 Task: In the  document Journalingfile.pdf change page color to  'Voilet'. Insert watermark  'Do not copy ' Apply Font Style in watermark Georgia
Action: Mouse moved to (296, 436)
Screenshot: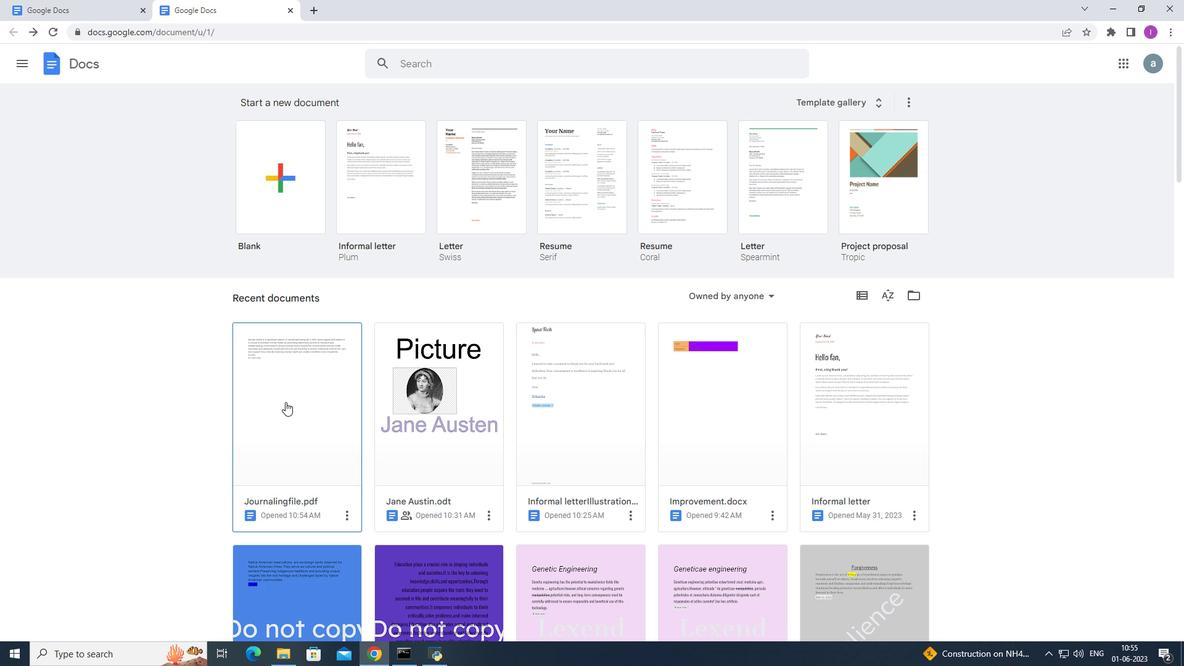 
Action: Mouse pressed left at (296, 436)
Screenshot: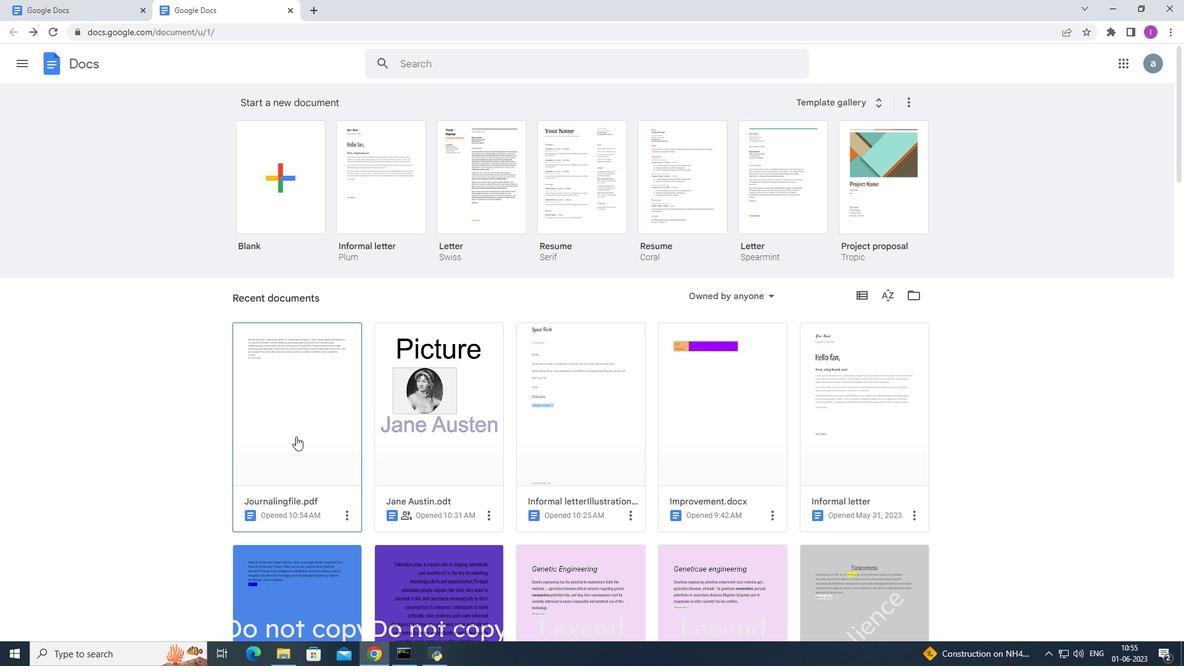
Action: Mouse moved to (48, 72)
Screenshot: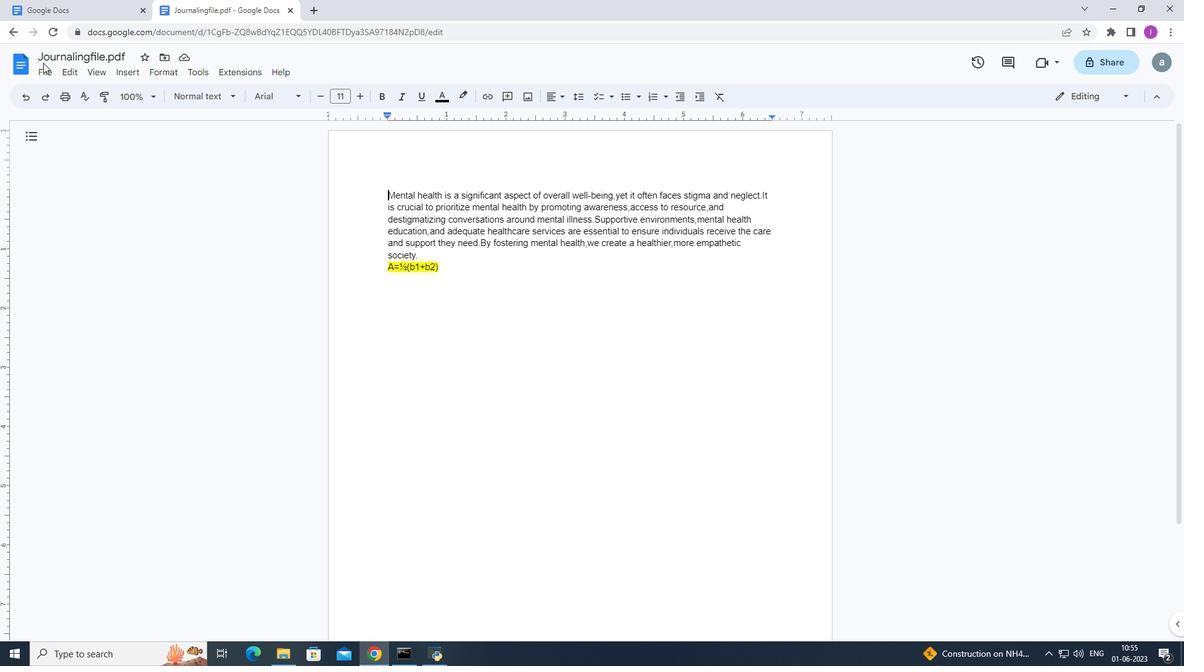 
Action: Mouse pressed left at (48, 72)
Screenshot: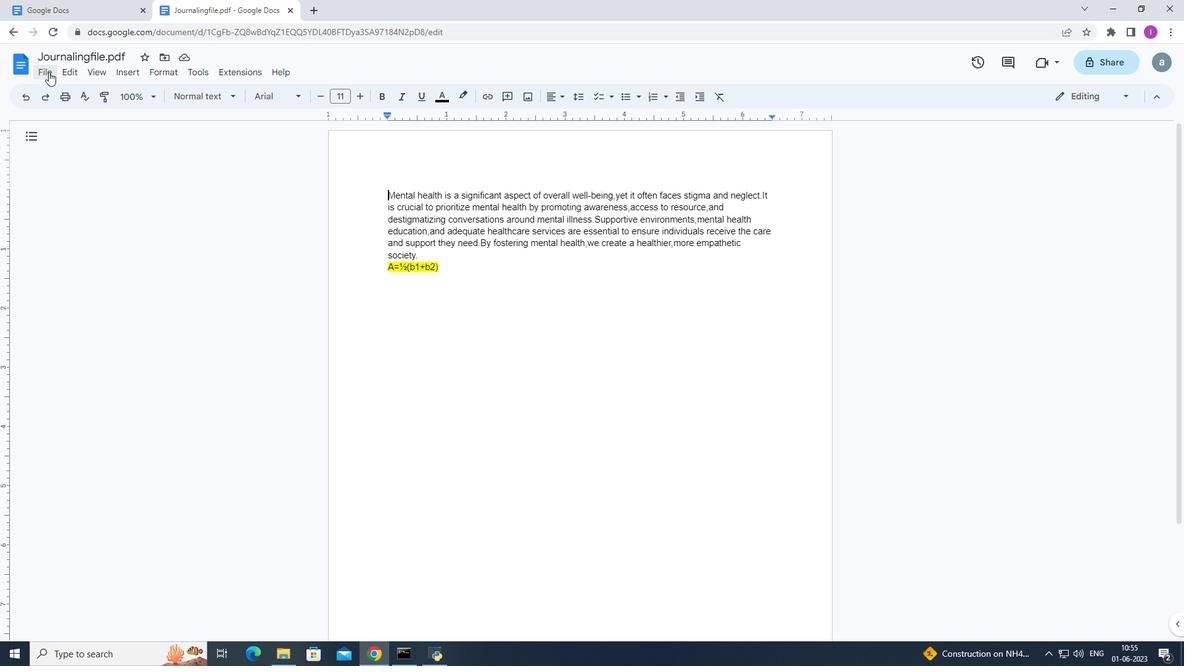 
Action: Mouse moved to (130, 410)
Screenshot: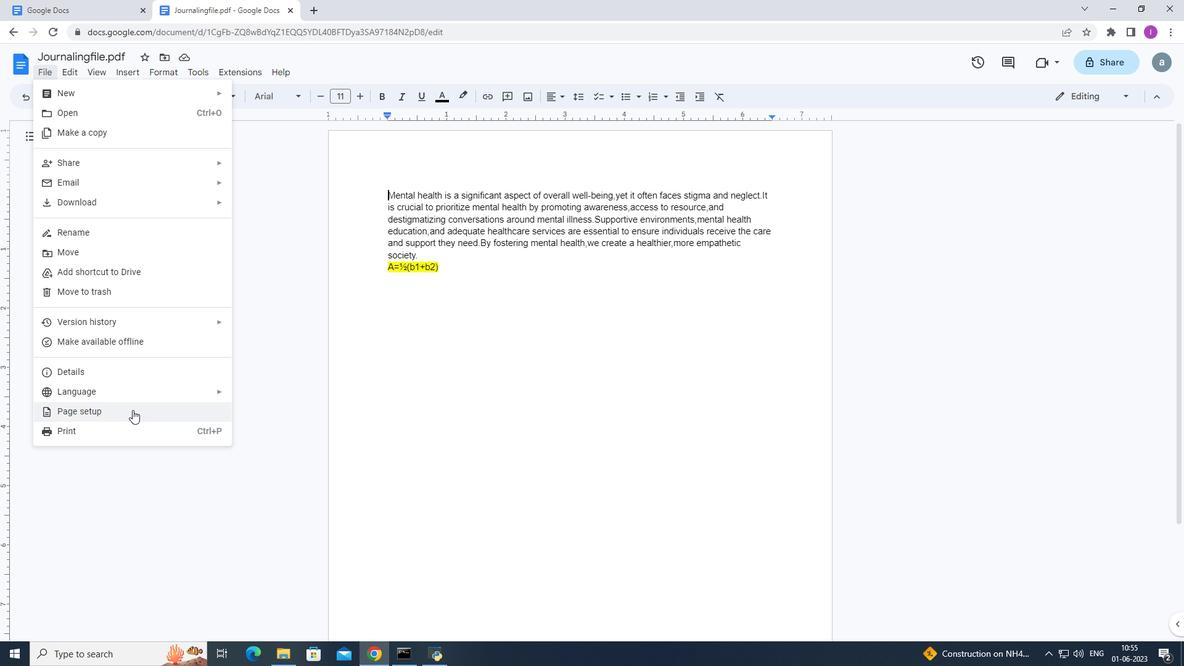 
Action: Mouse pressed left at (130, 410)
Screenshot: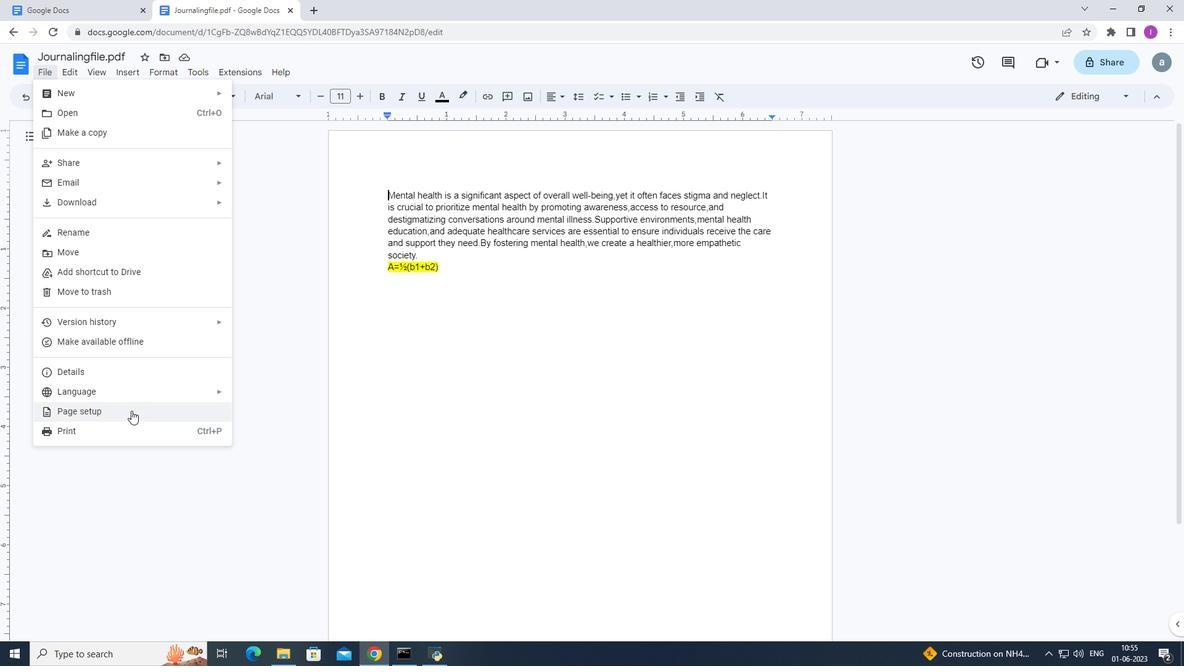 
Action: Mouse moved to (498, 421)
Screenshot: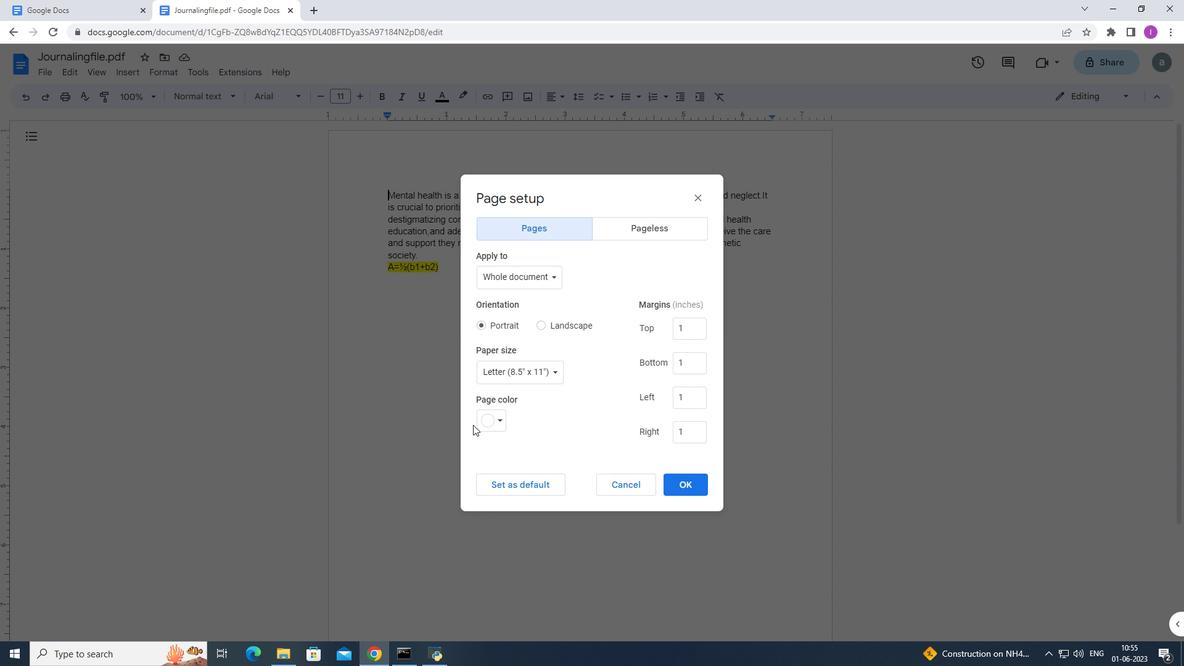 
Action: Mouse pressed left at (498, 421)
Screenshot: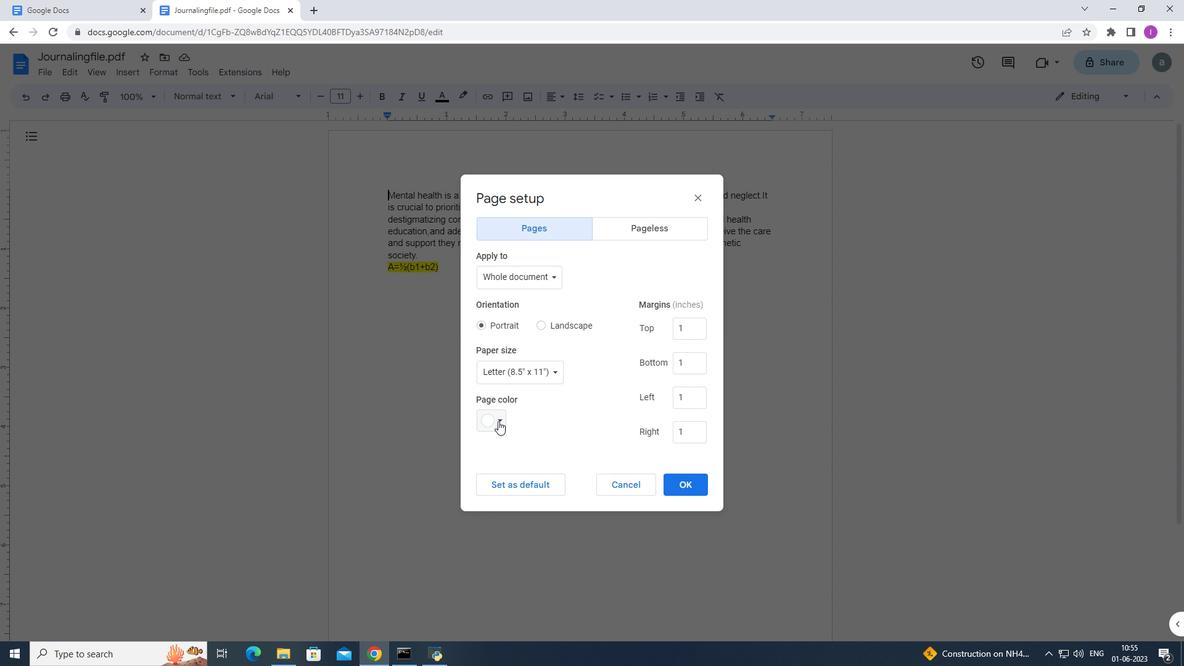 
Action: Mouse pressed left at (498, 421)
Screenshot: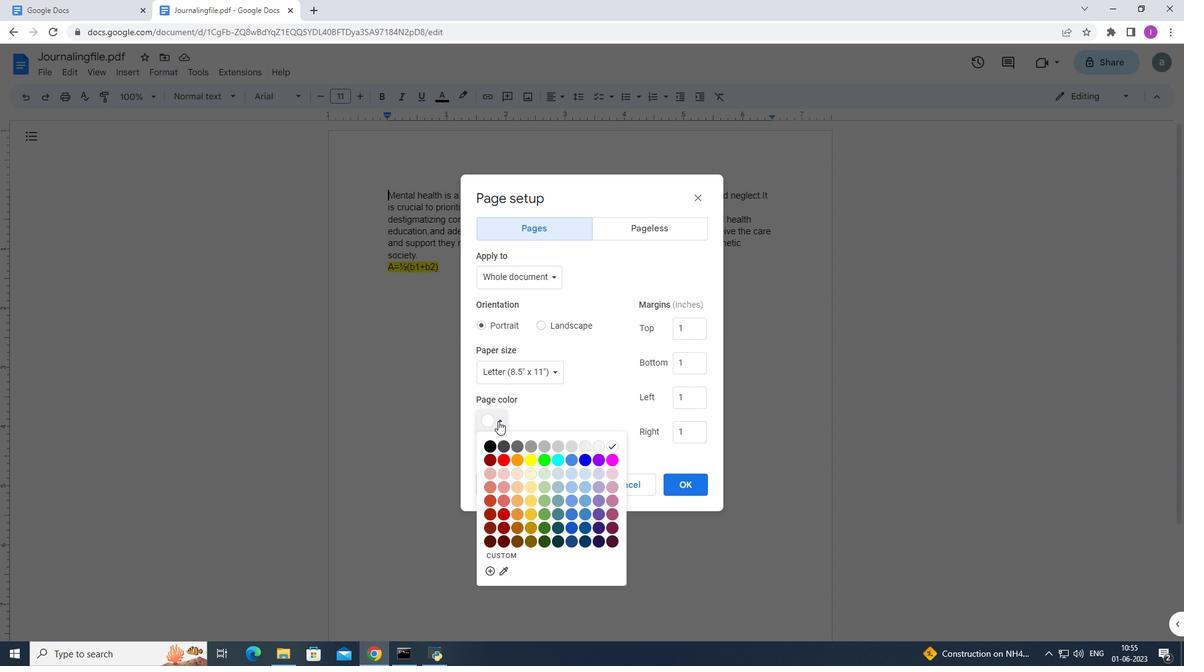 
Action: Mouse moved to (499, 420)
Screenshot: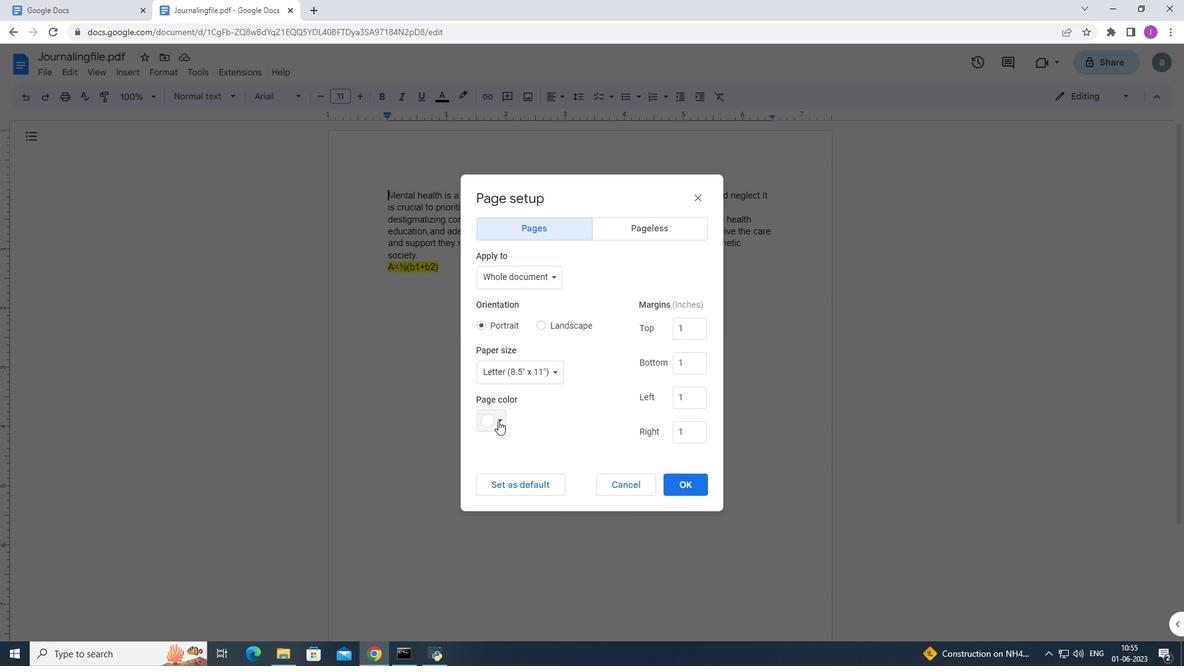 
Action: Mouse pressed left at (499, 420)
Screenshot: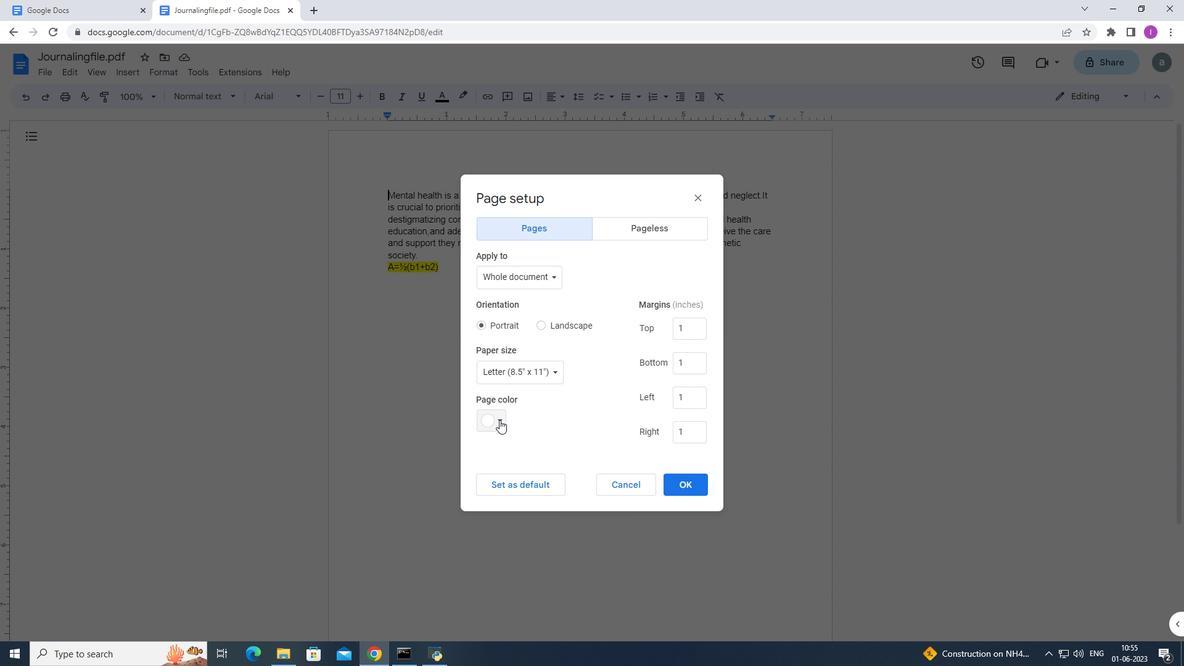 
Action: Mouse moved to (491, 570)
Screenshot: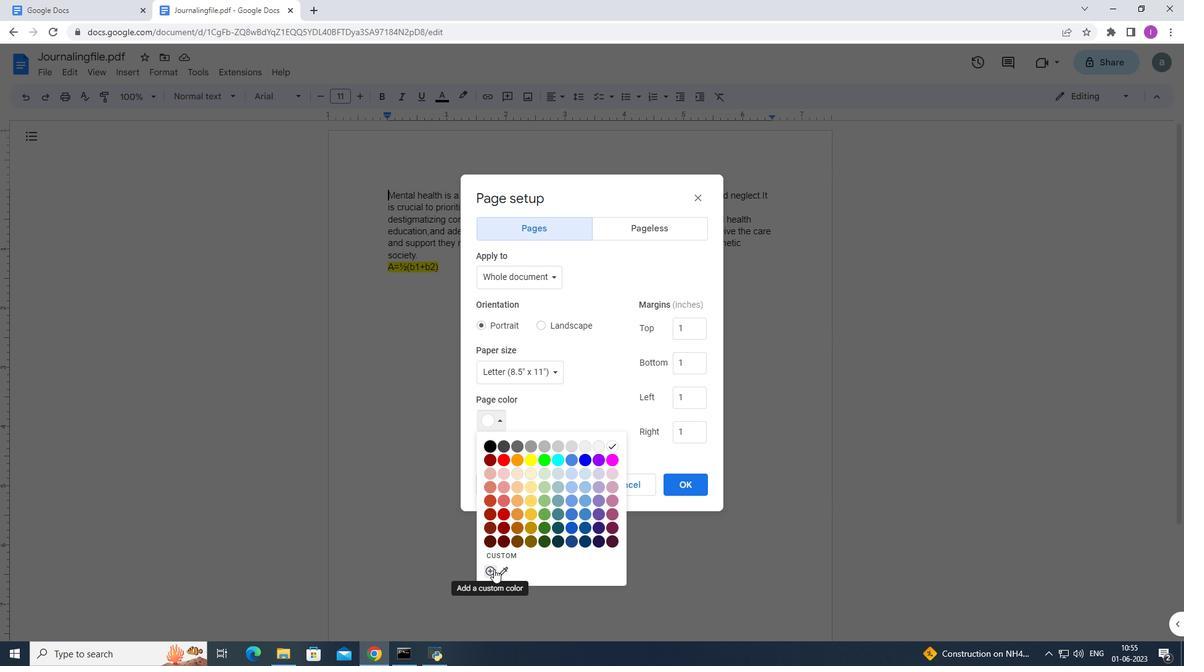 
Action: Mouse pressed left at (491, 570)
Screenshot: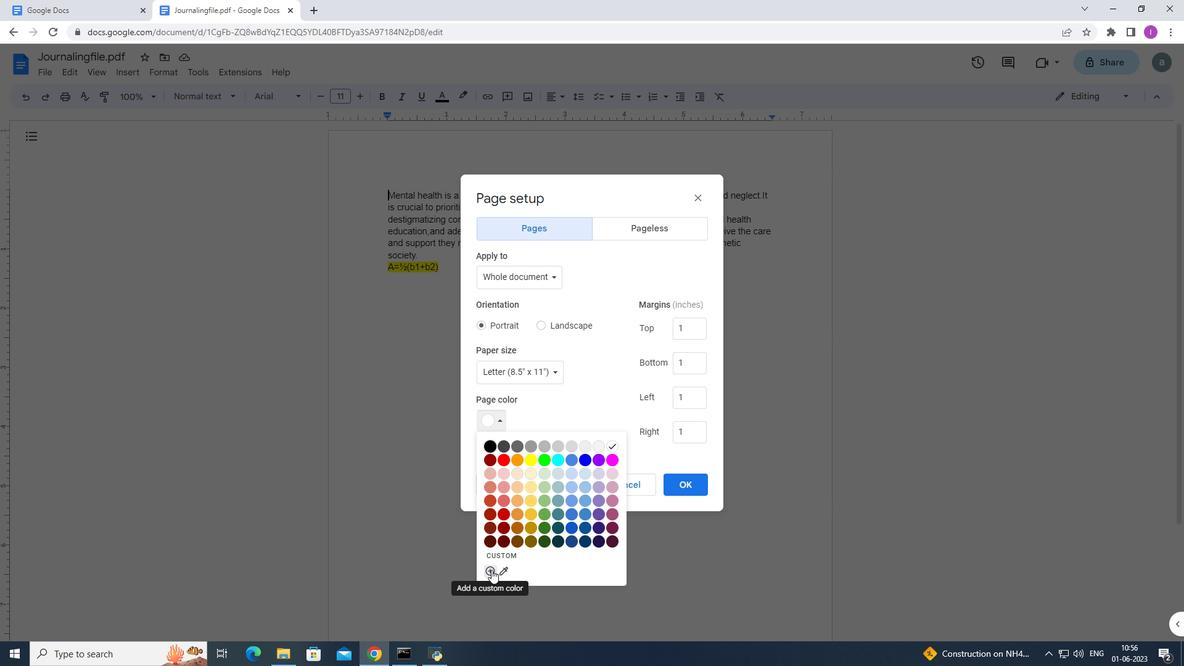 
Action: Mouse moved to (604, 351)
Screenshot: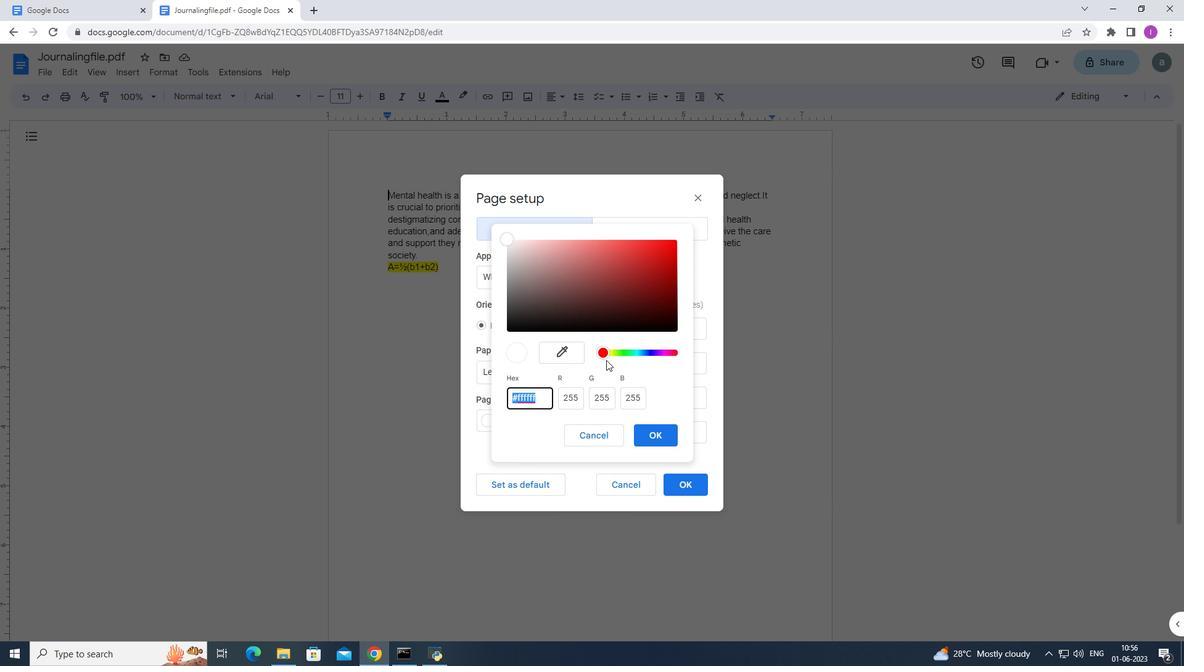 
Action: Mouse pressed left at (604, 351)
Screenshot: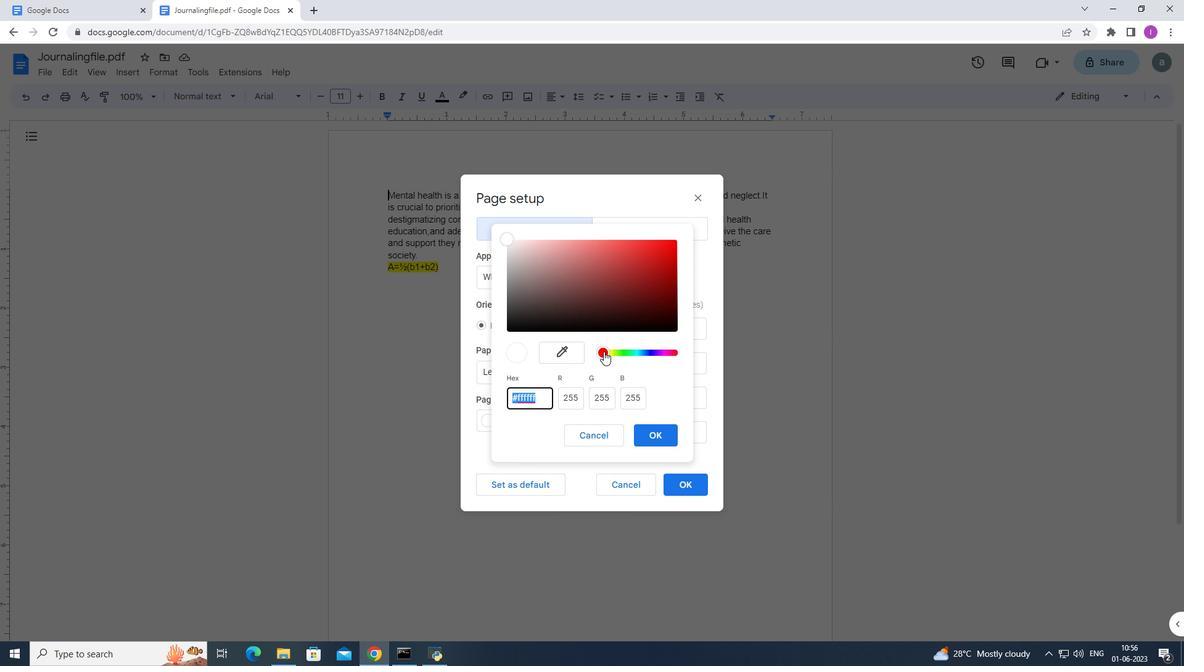 
Action: Mouse moved to (591, 292)
Screenshot: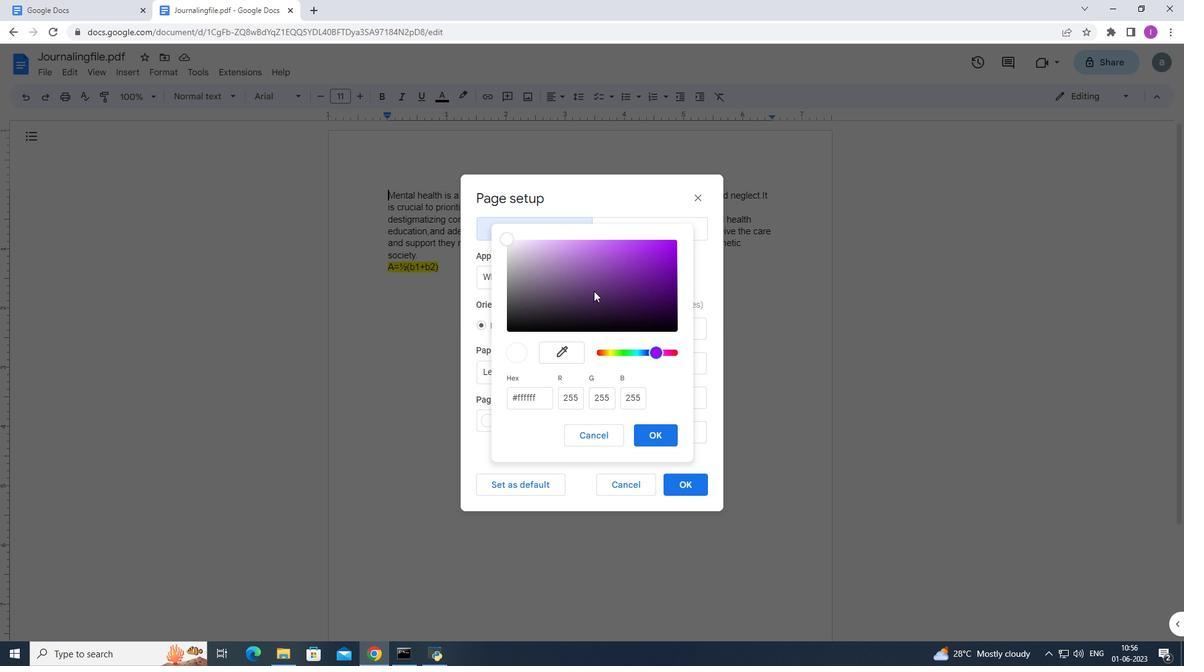 
Action: Mouse pressed left at (591, 292)
Screenshot: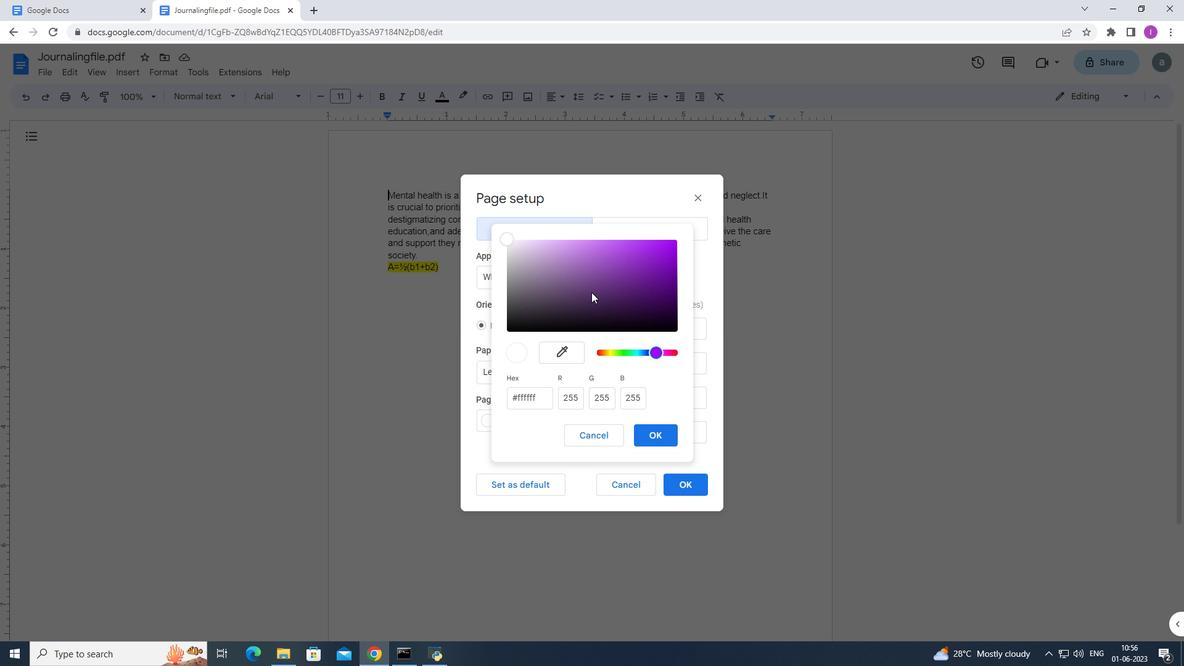 
Action: Mouse moved to (585, 277)
Screenshot: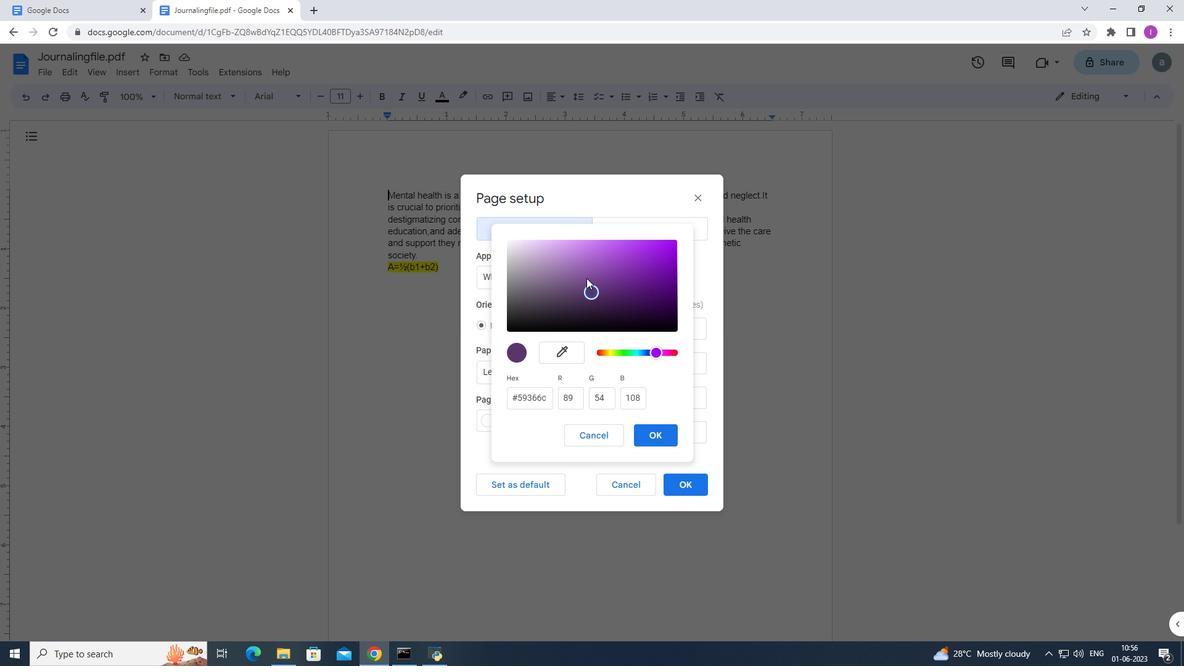 
Action: Mouse pressed left at (585, 277)
Screenshot: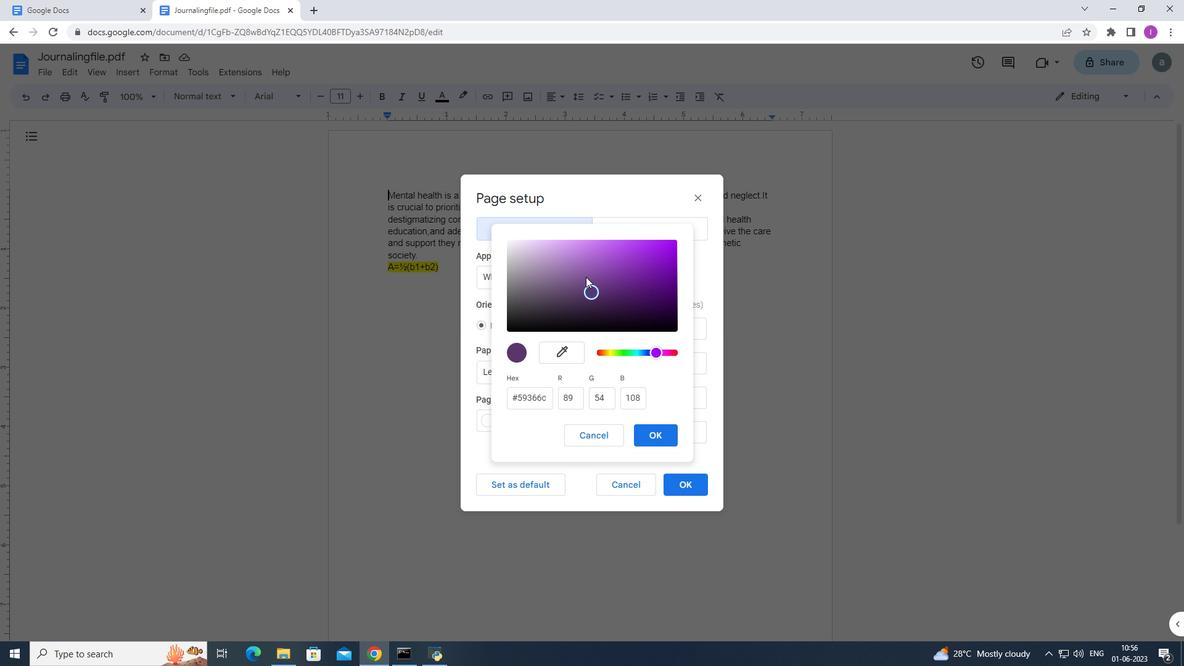 
Action: Mouse moved to (647, 438)
Screenshot: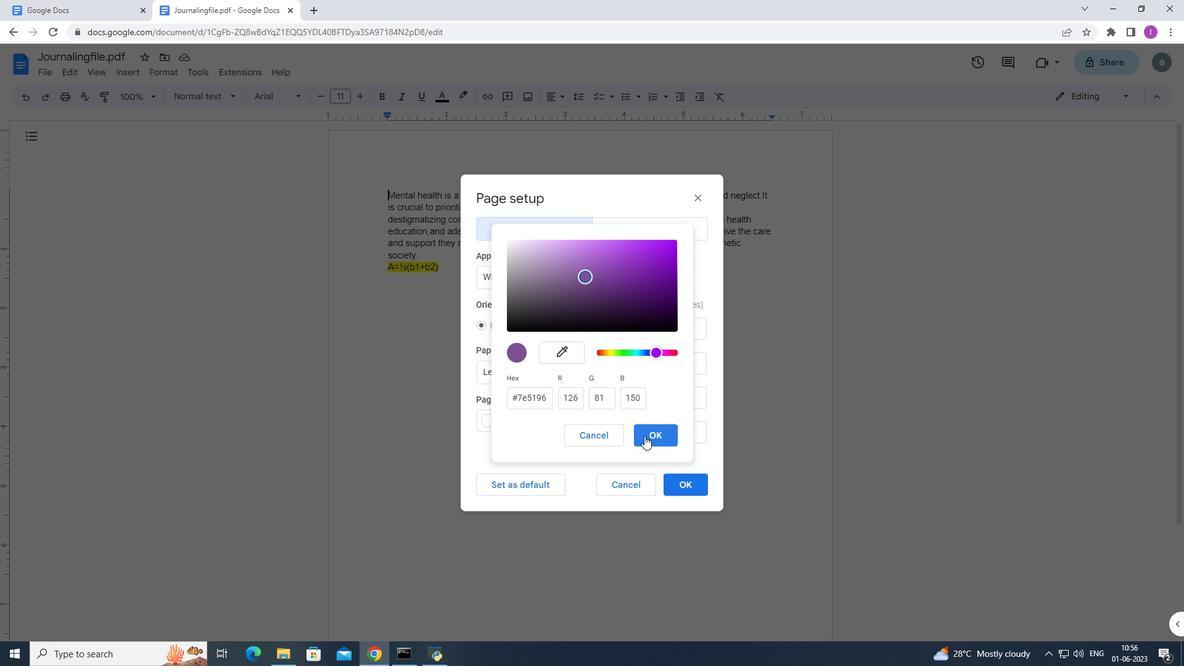
Action: Mouse pressed left at (647, 438)
Screenshot: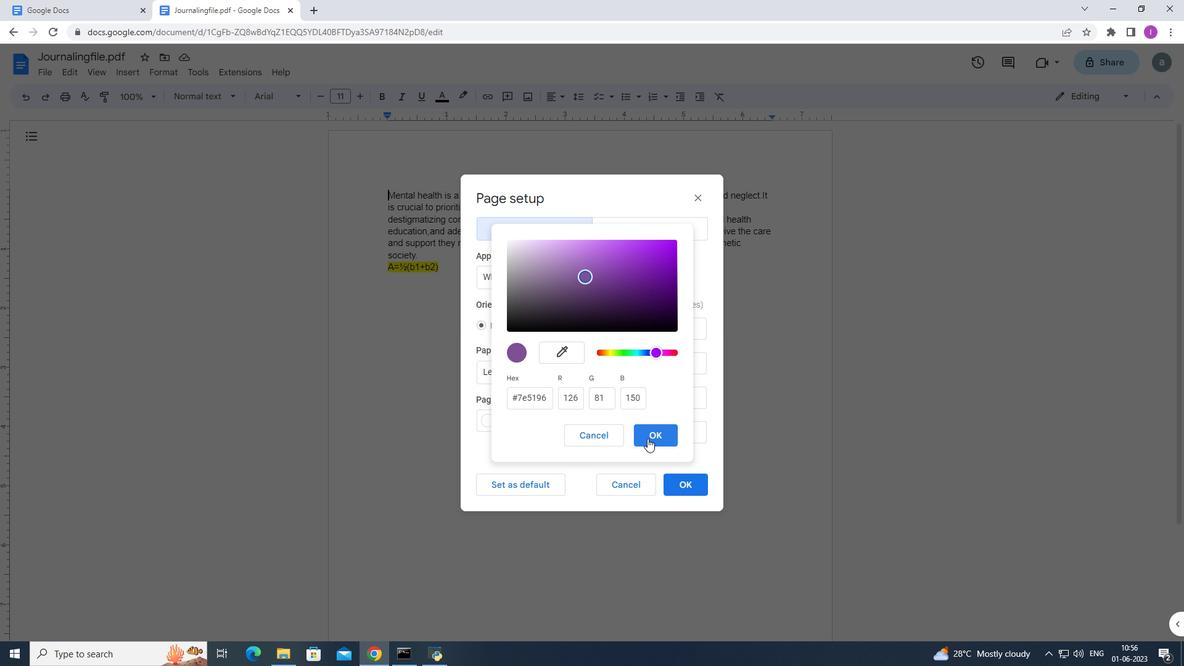 
Action: Mouse moved to (681, 487)
Screenshot: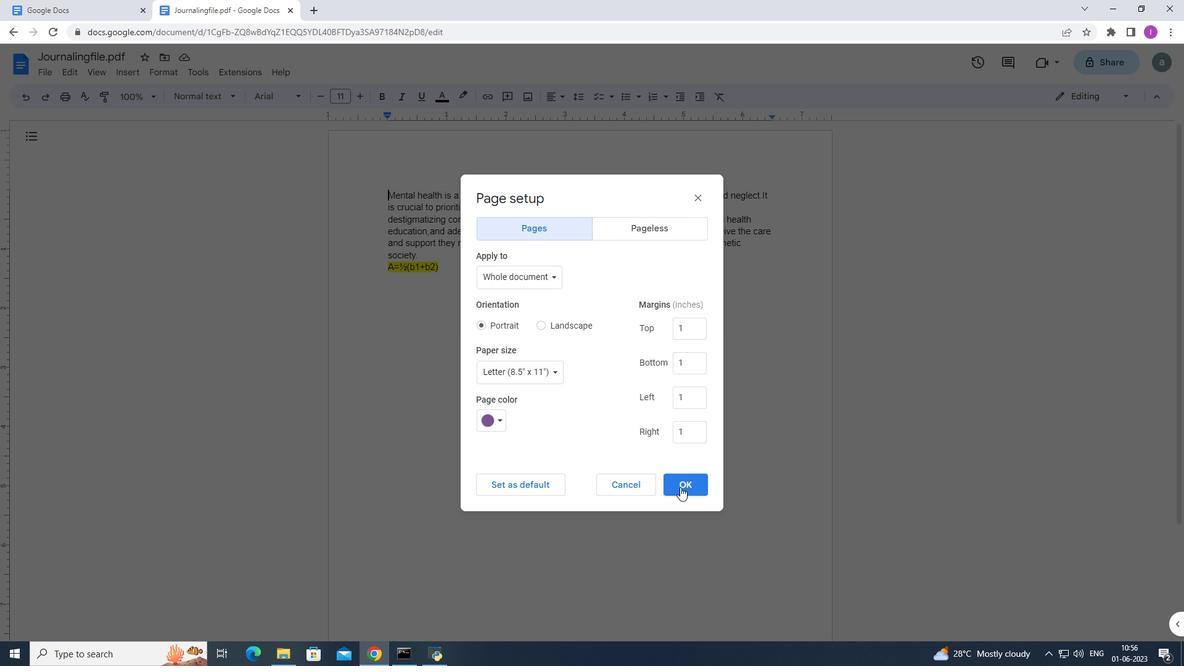 
Action: Mouse pressed left at (681, 487)
Screenshot: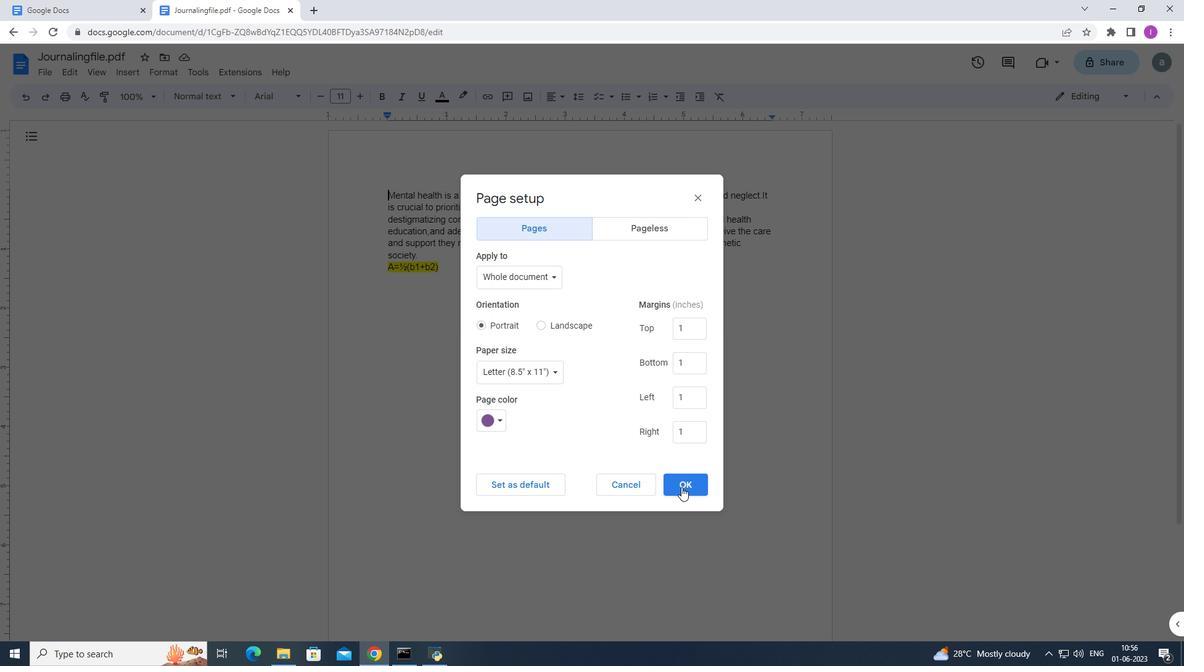
Action: Mouse moved to (132, 75)
Screenshot: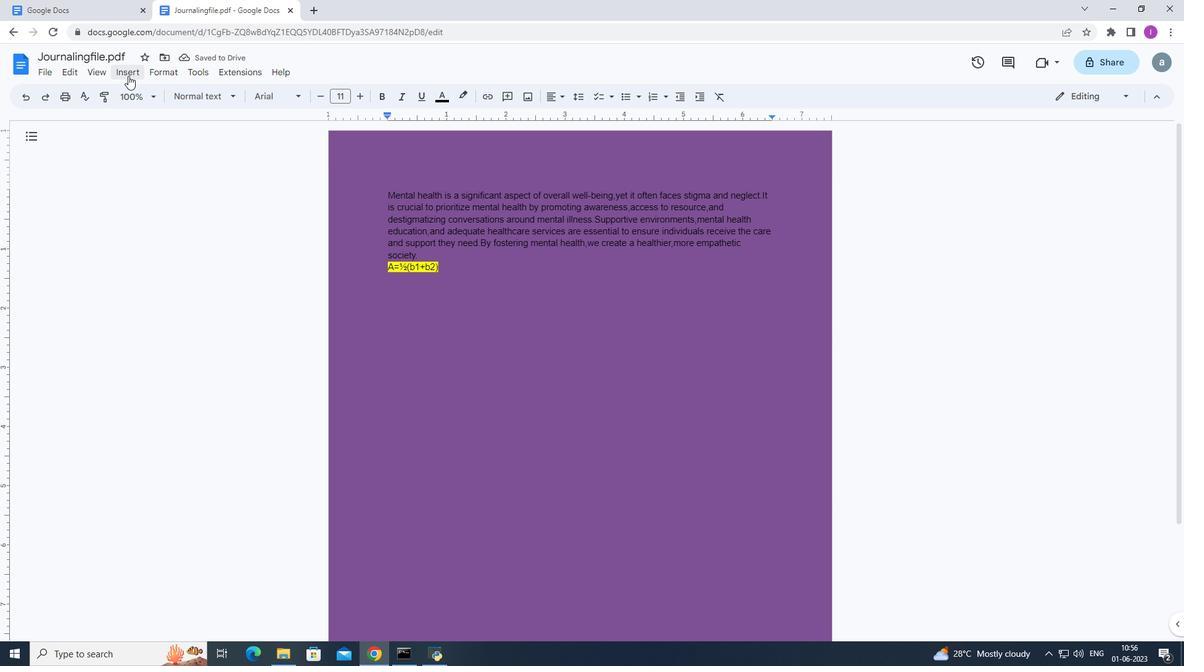 
Action: Mouse pressed left at (132, 75)
Screenshot: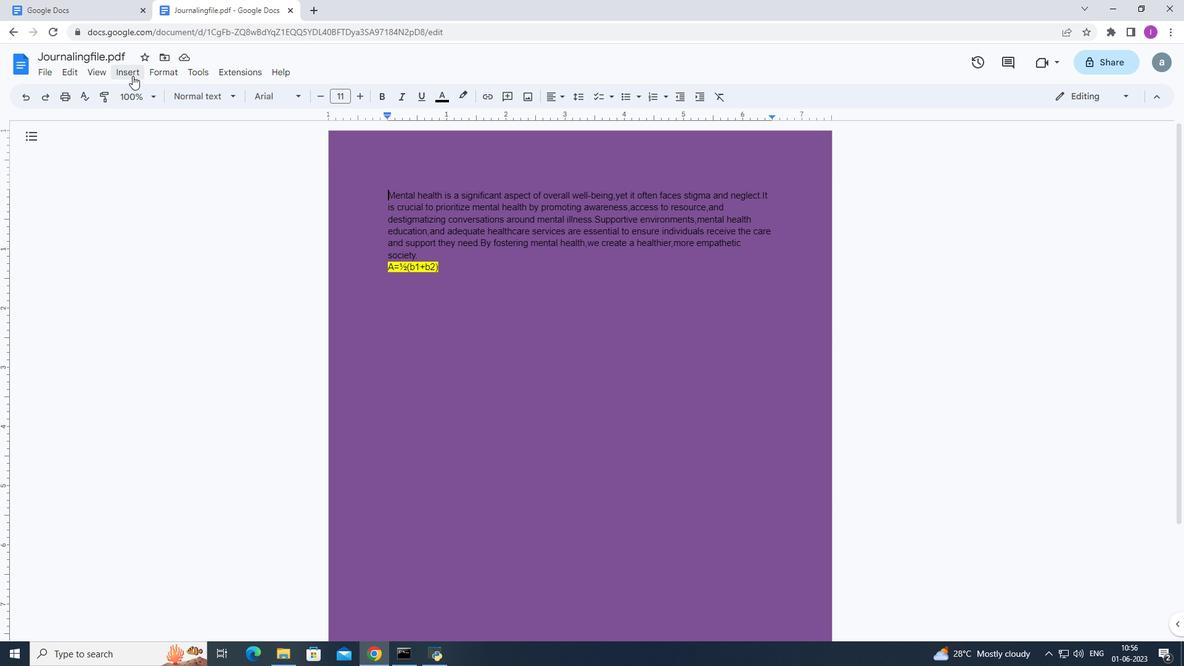 
Action: Mouse moved to (175, 359)
Screenshot: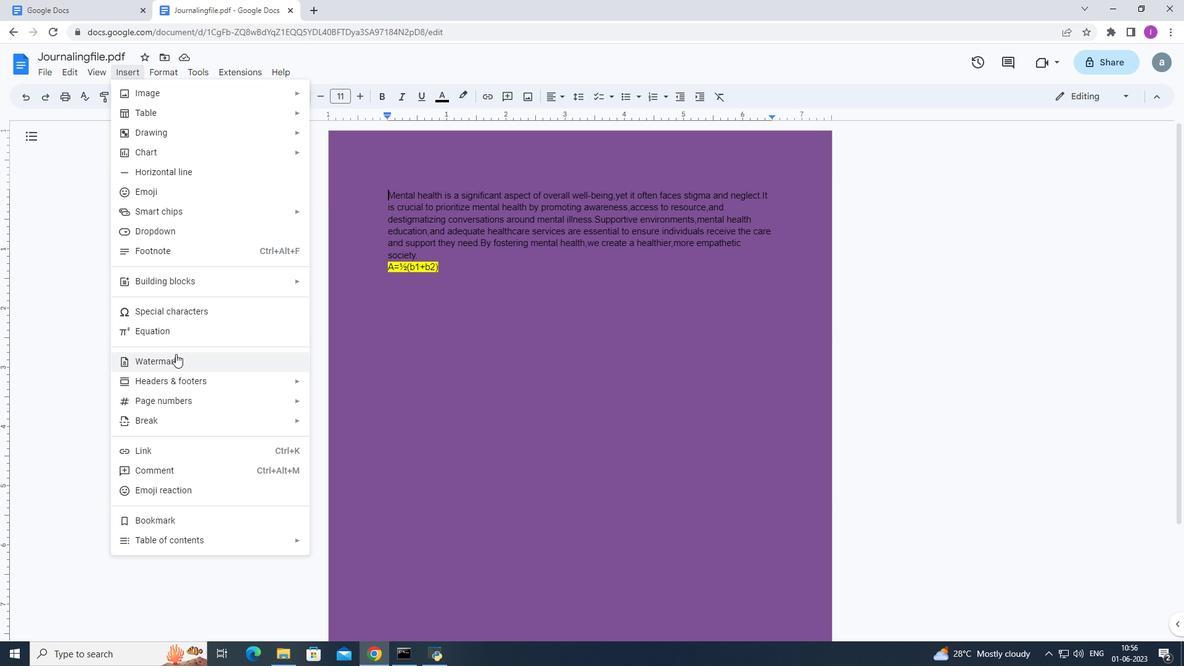 
Action: Mouse pressed left at (175, 359)
Screenshot: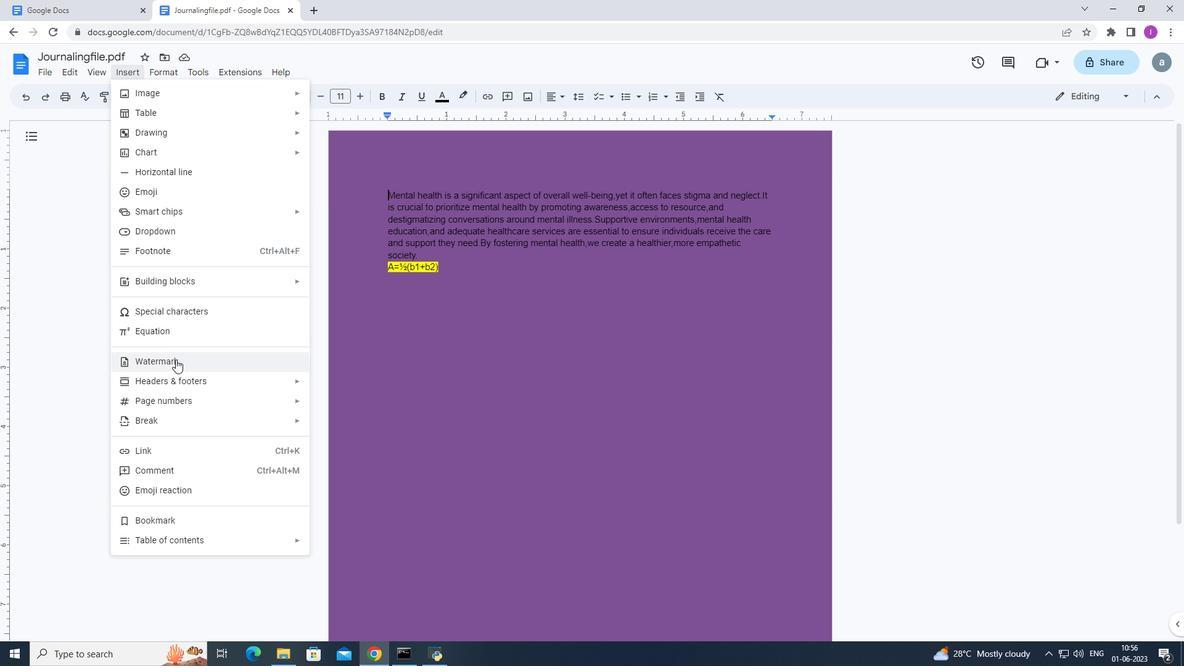 
Action: Mouse moved to (1139, 133)
Screenshot: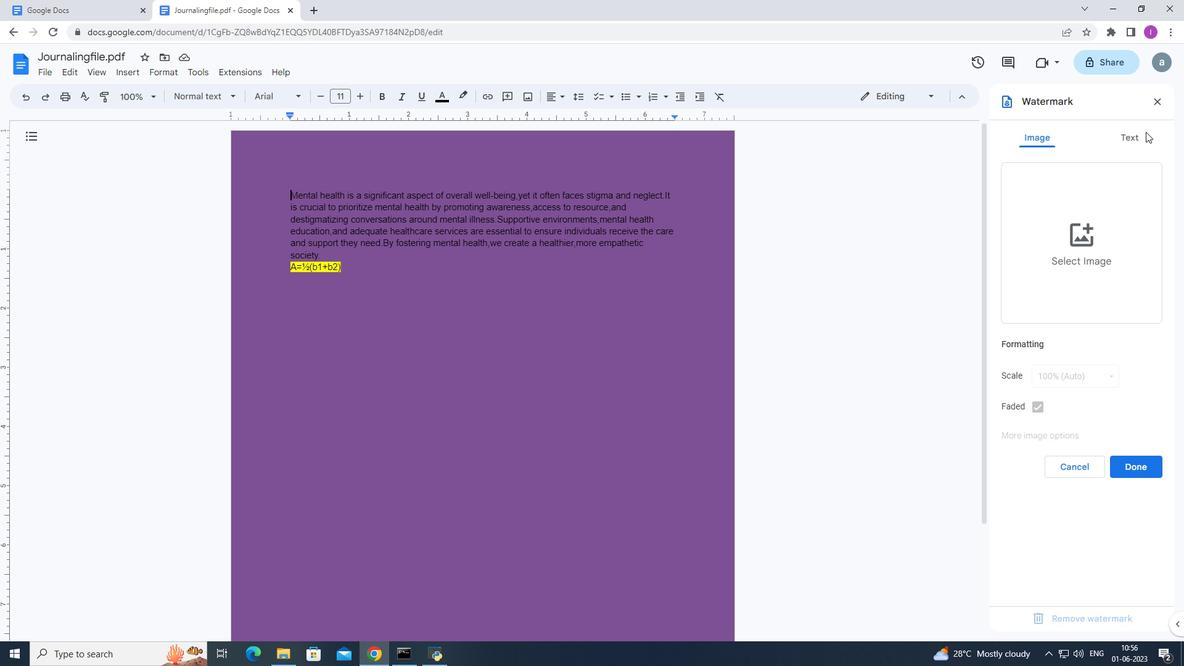 
Action: Mouse pressed left at (1139, 133)
Screenshot: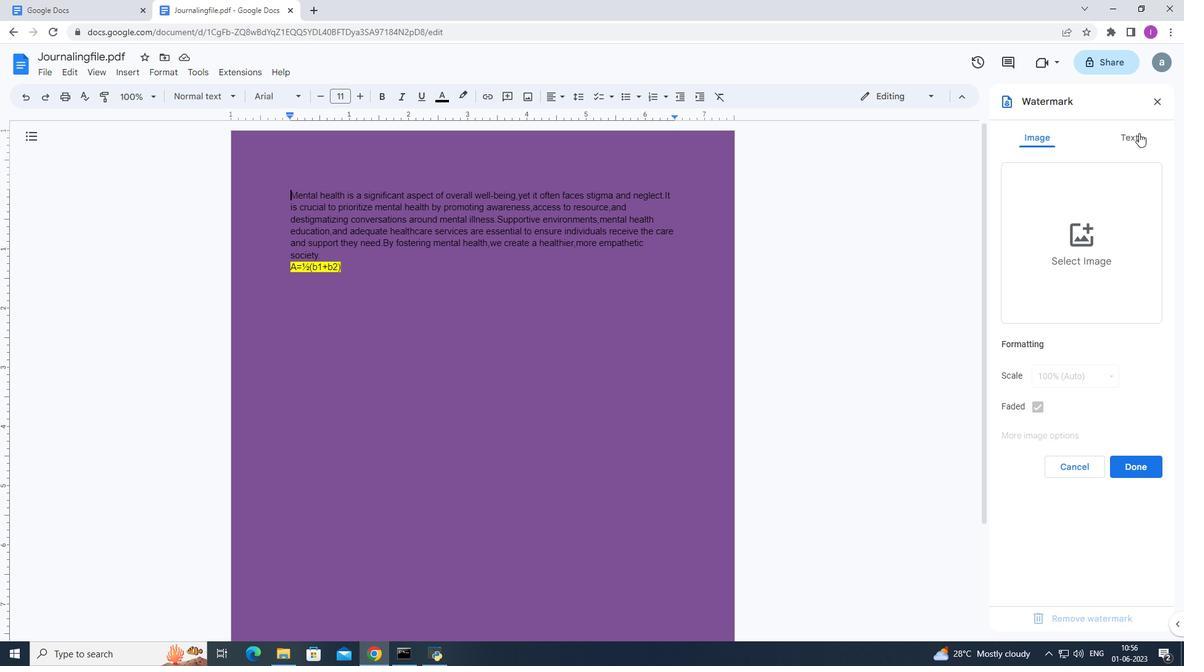 
Action: Mouse moved to (1024, 175)
Screenshot: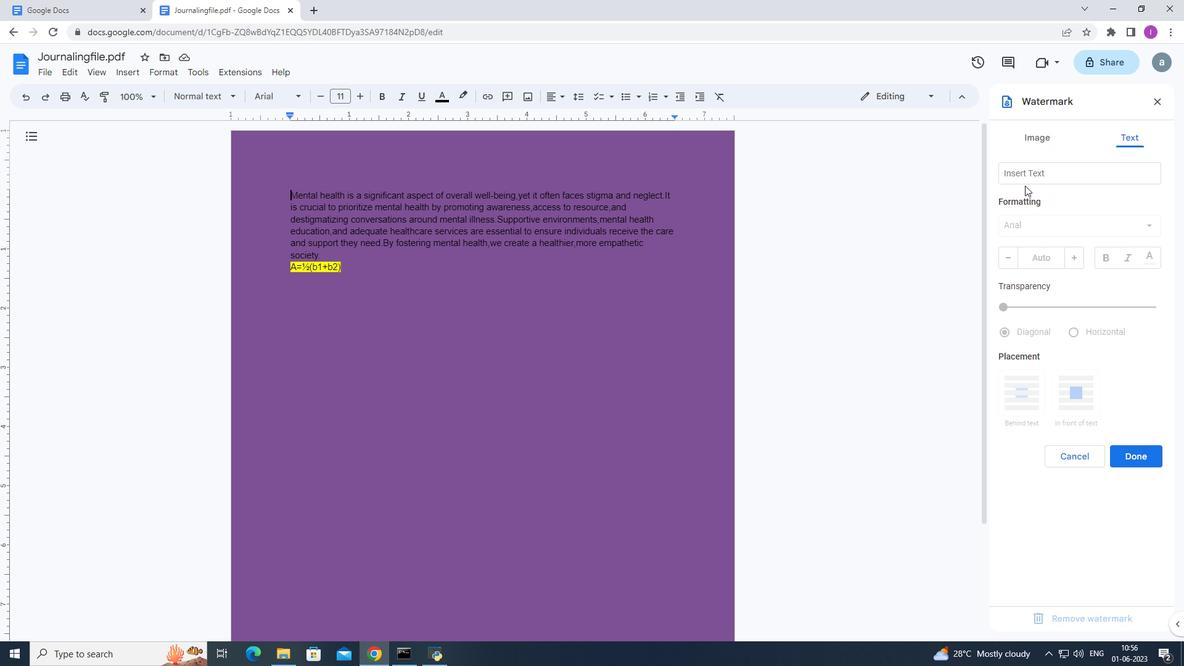 
Action: Mouse pressed left at (1024, 175)
Screenshot: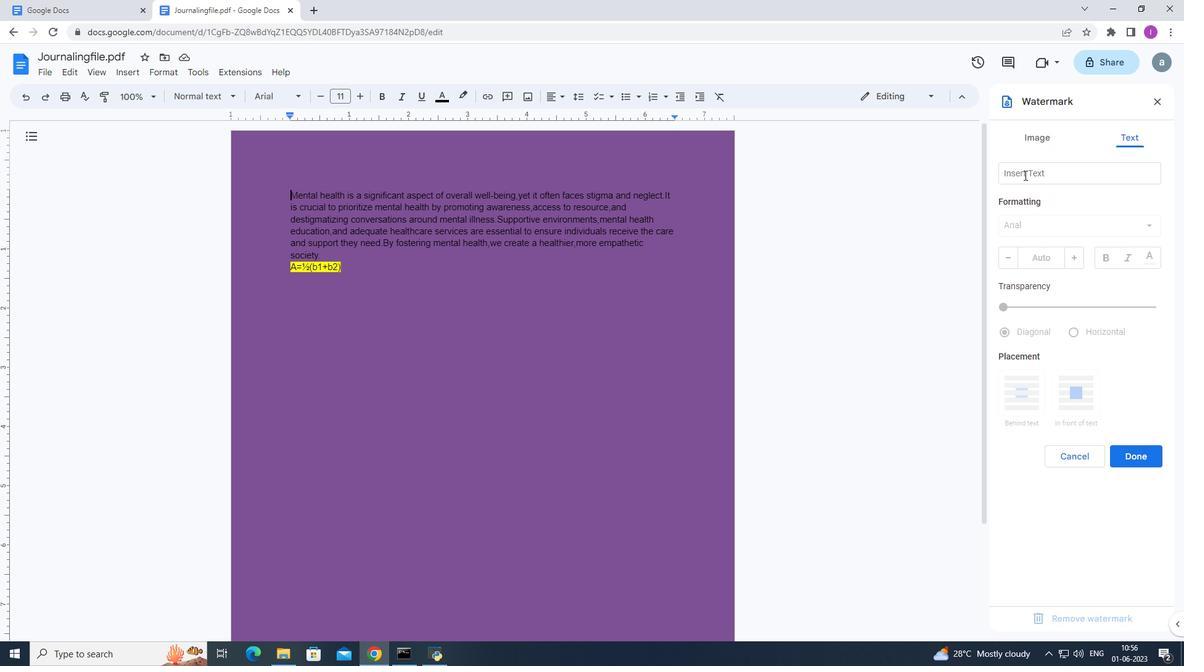 
Action: Mouse moved to (1109, 159)
Screenshot: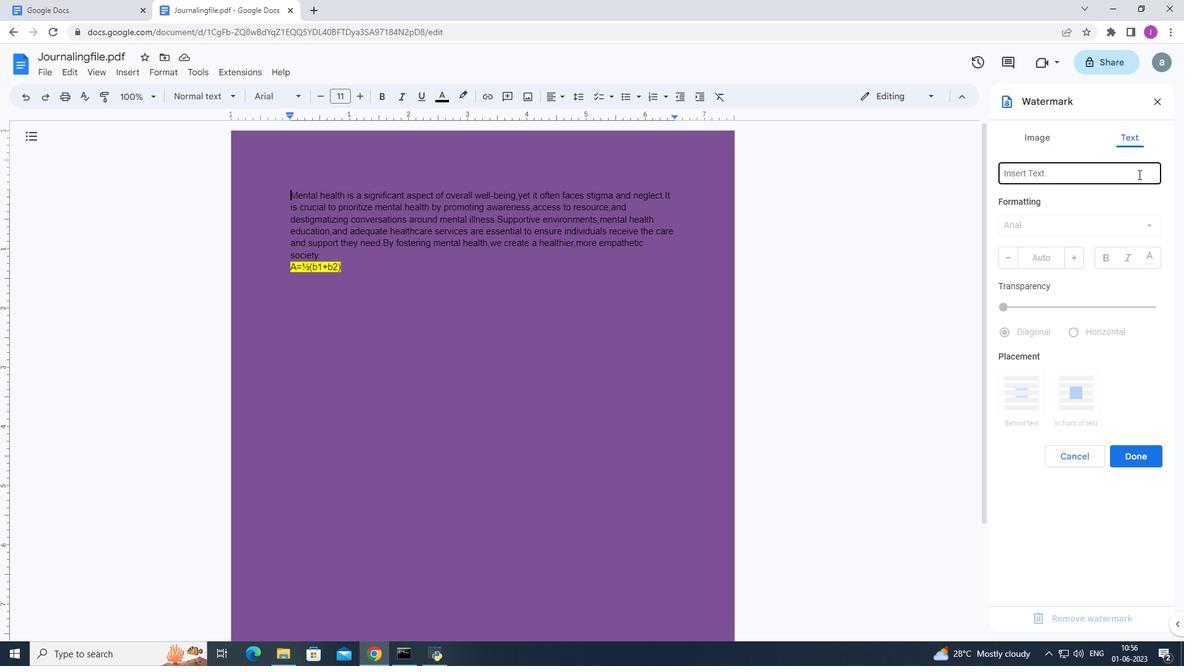 
Action: Key pressed <Key.shift>Do<Key.space>not<Key.space>copy
Screenshot: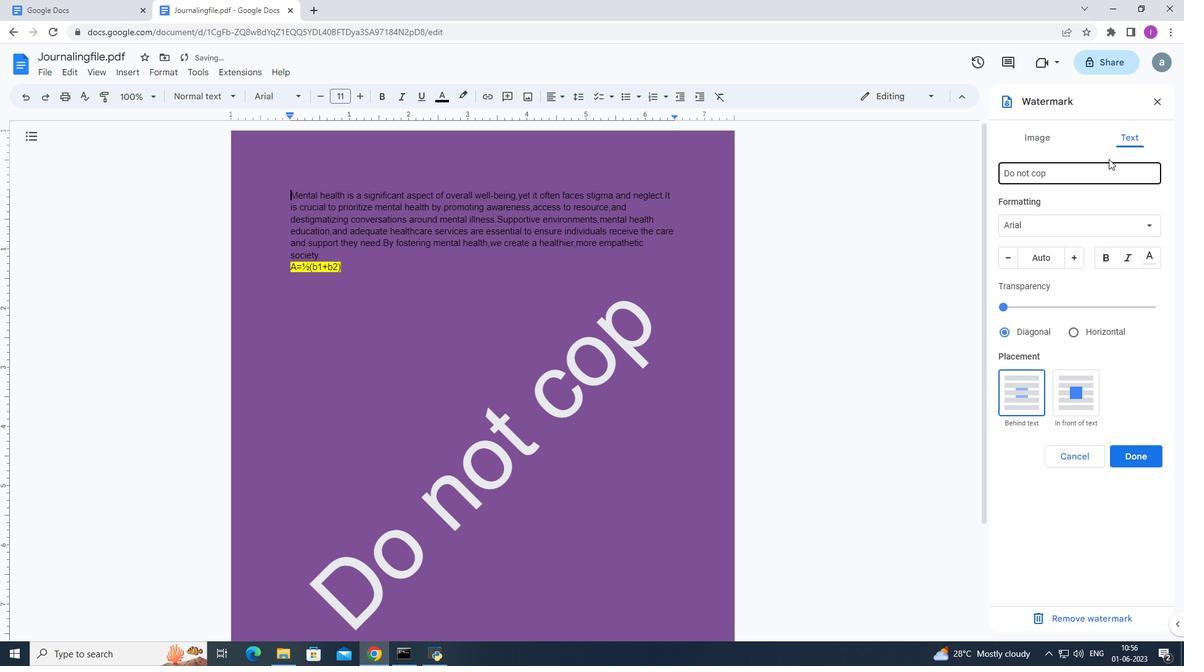
Action: Mouse moved to (1150, 223)
Screenshot: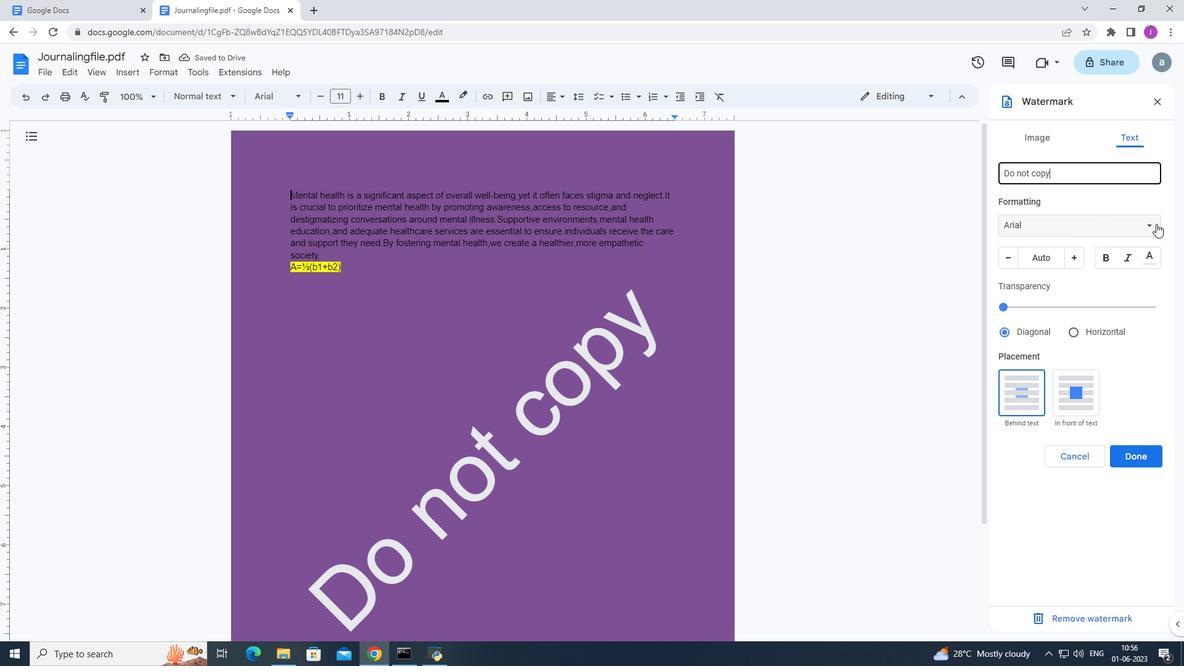 
Action: Mouse pressed left at (1150, 223)
Screenshot: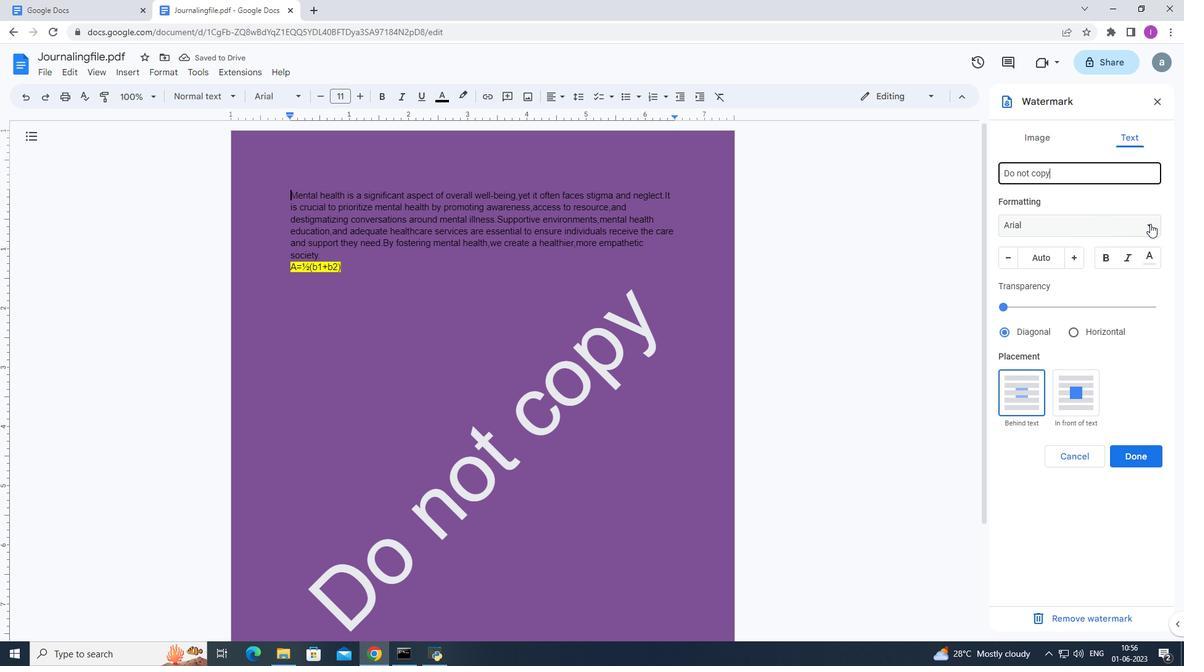
Action: Mouse moved to (1076, 416)
Screenshot: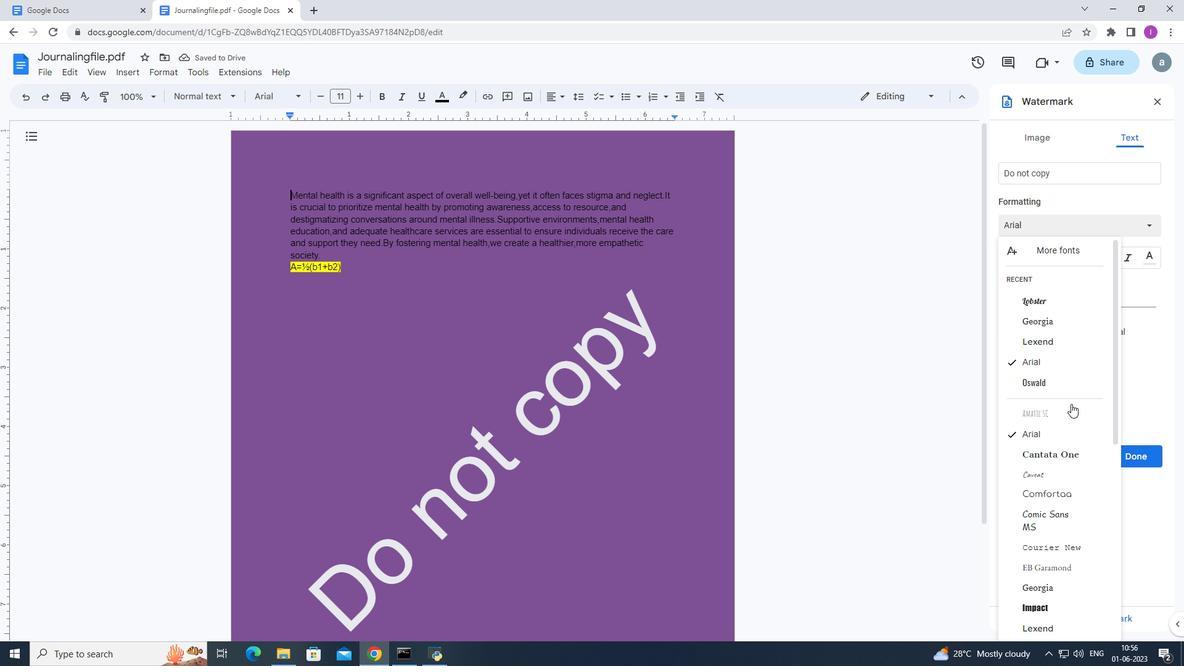 
Action: Mouse scrolled (1076, 415) with delta (0, 0)
Screenshot: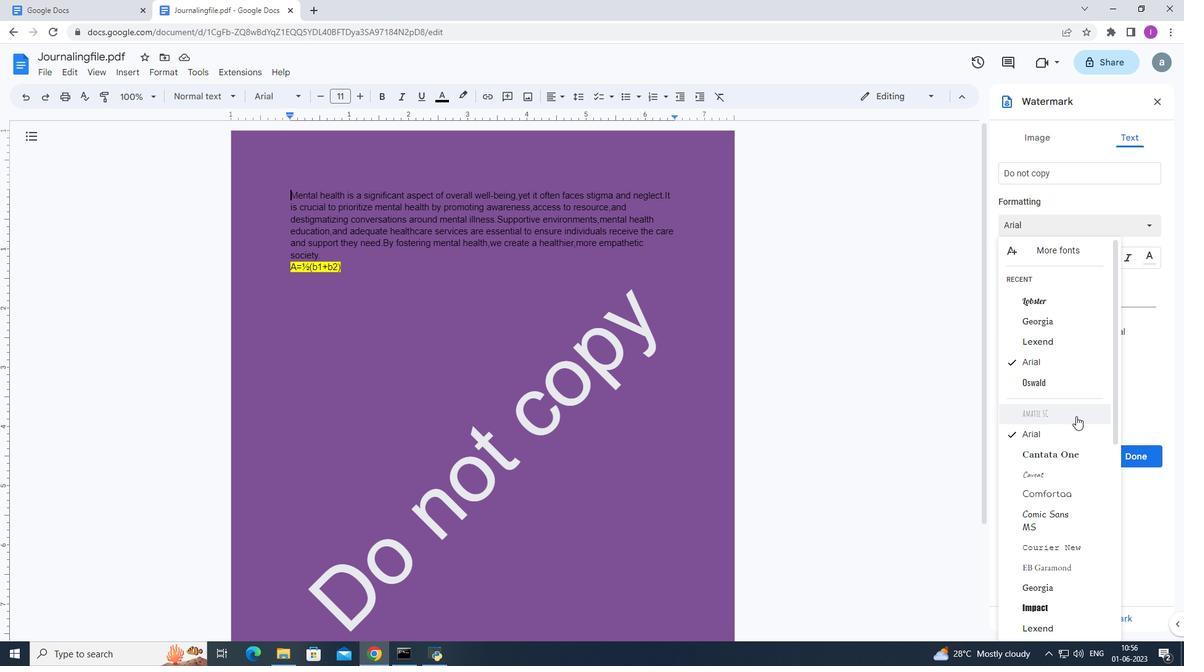 
Action: Mouse moved to (1044, 523)
Screenshot: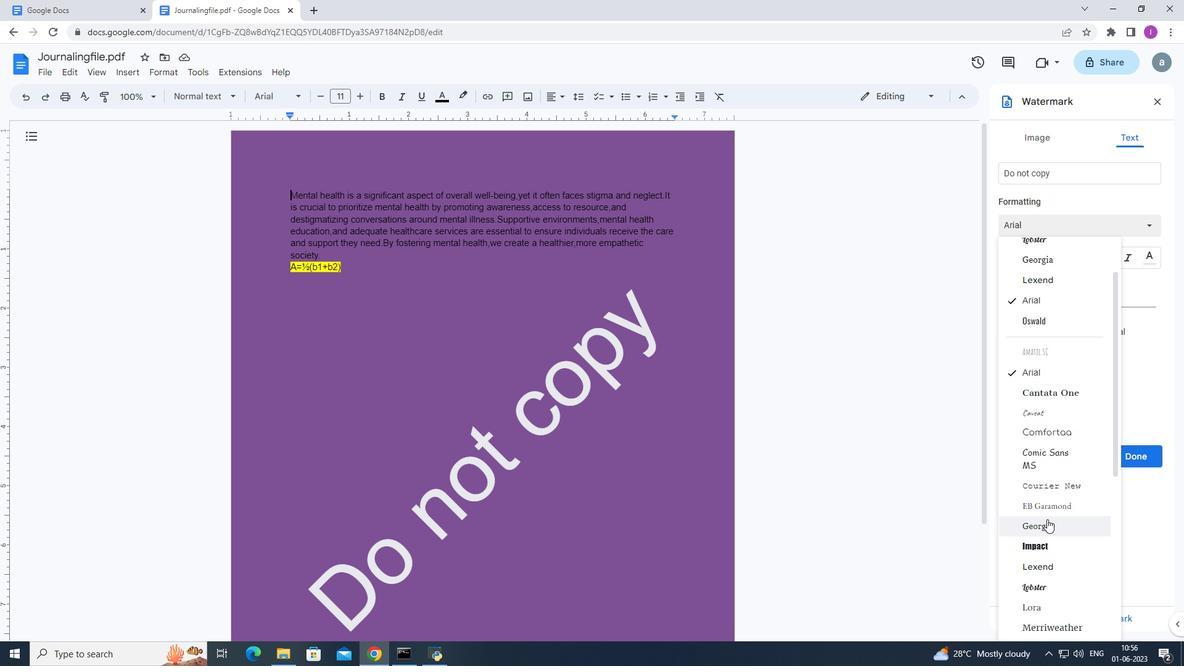 
Action: Mouse pressed left at (1044, 523)
Screenshot: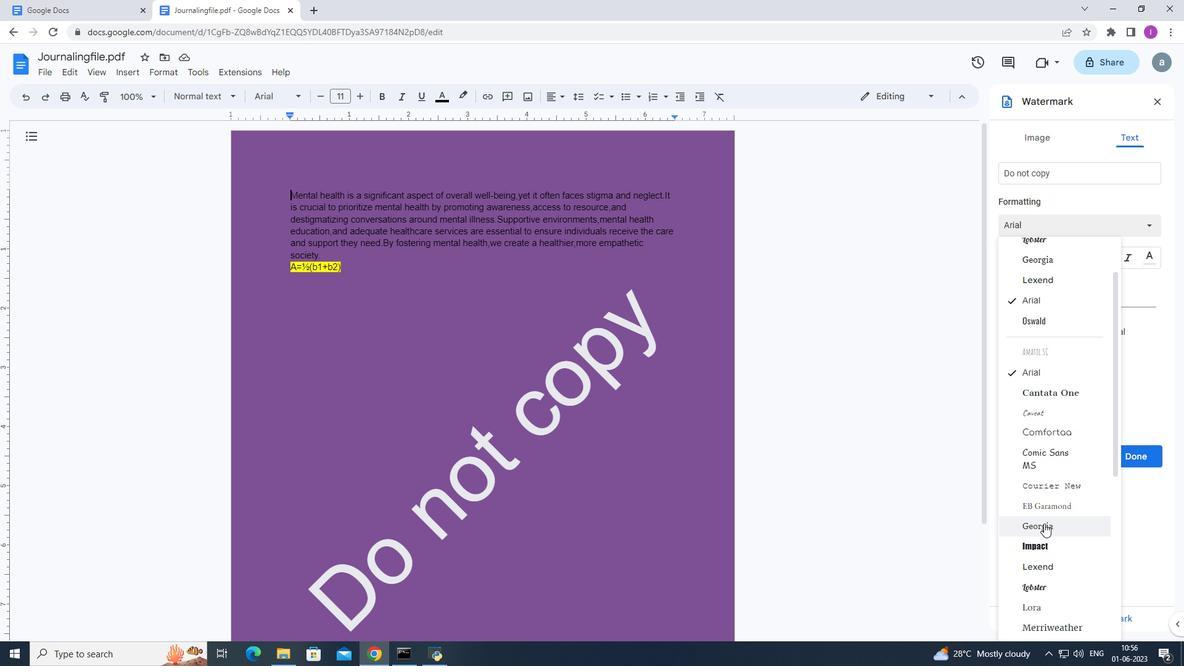 
Action: Mouse moved to (1131, 455)
Screenshot: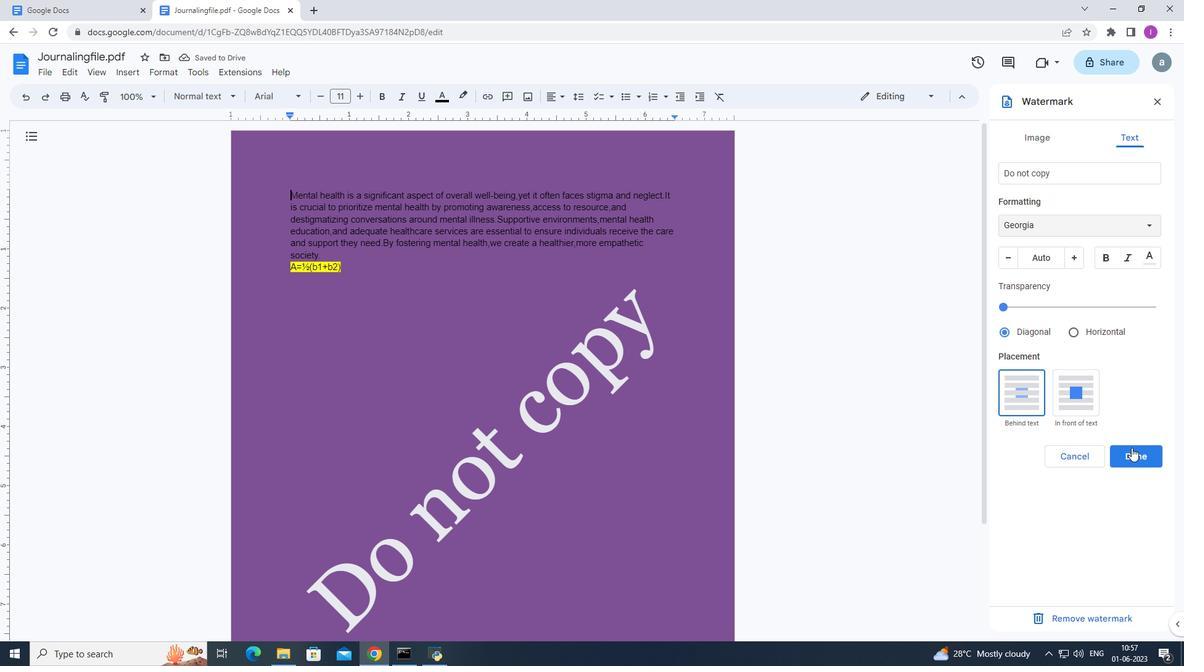 
Action: Mouse pressed left at (1131, 455)
Screenshot: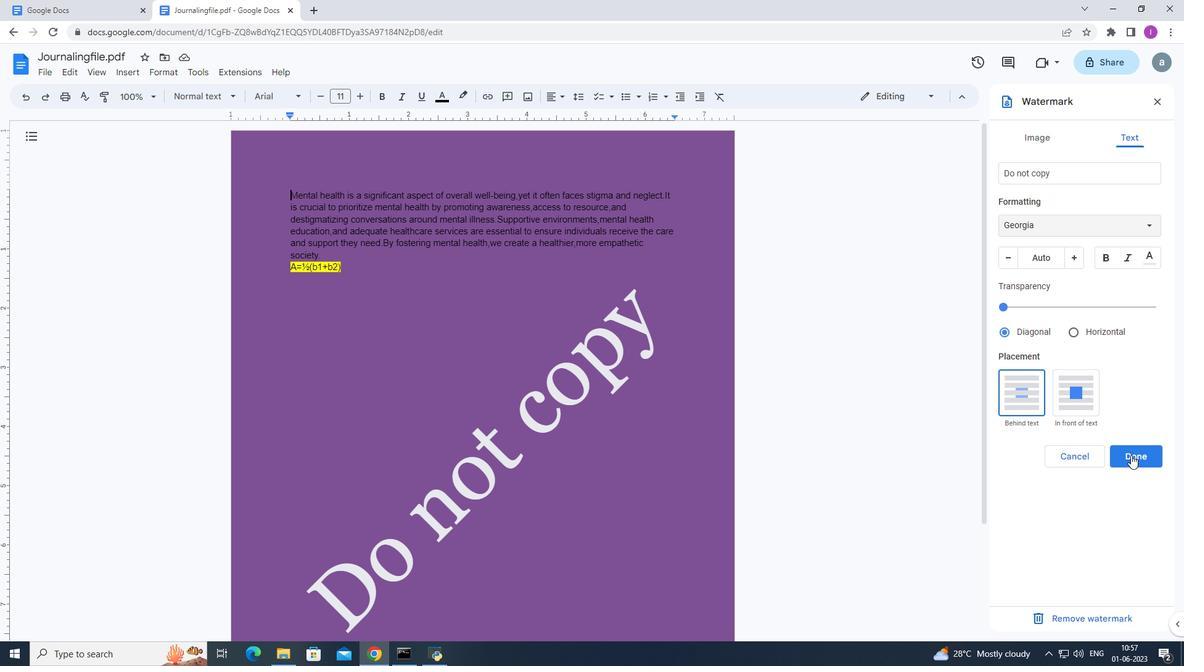 
Action: Mouse moved to (180, 176)
Screenshot: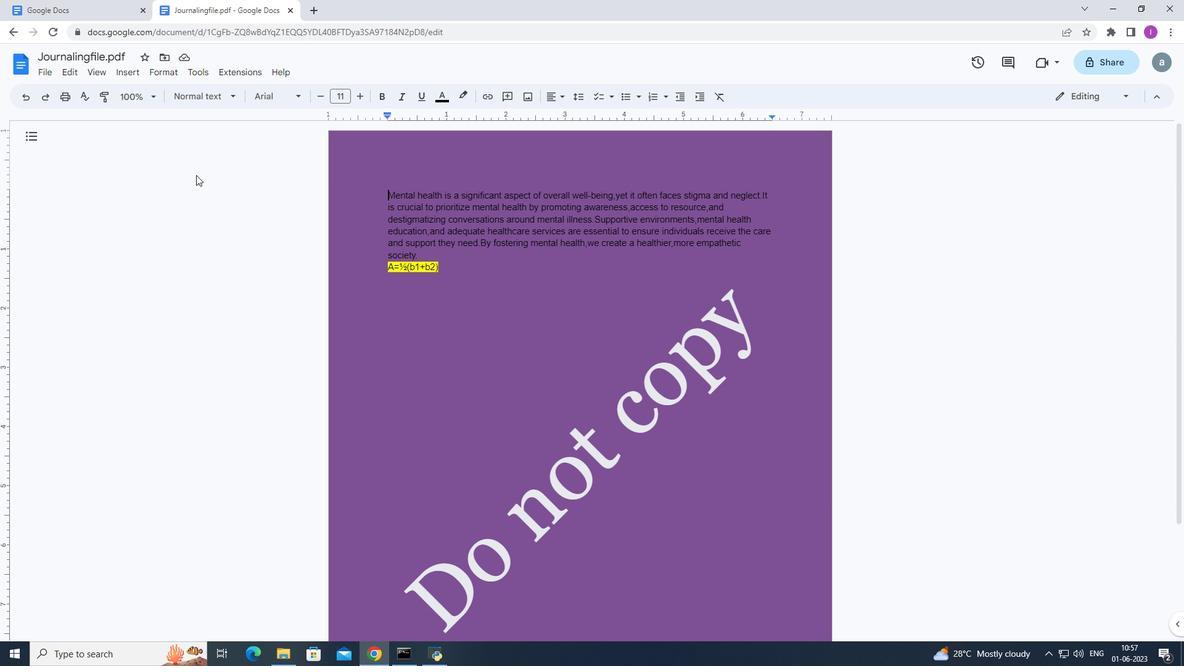 
